 Task: Use the formula "ACOS" in spreadsheet "Project protfolio".
Action: Mouse moved to (754, 117)
Screenshot: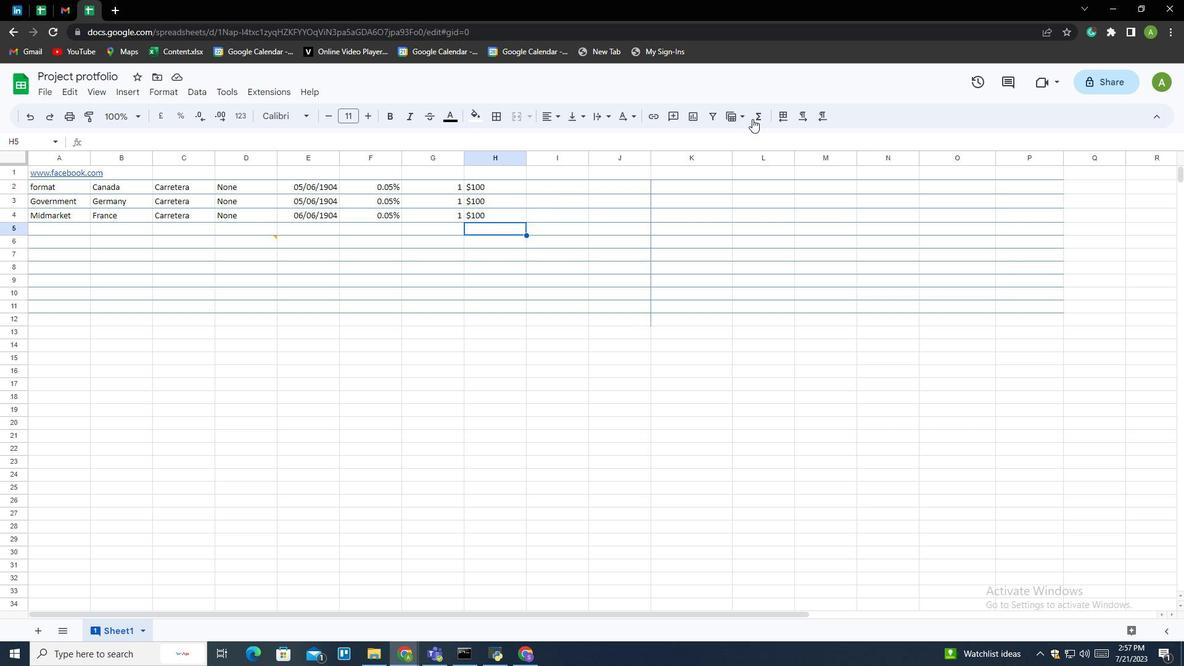 
Action: Mouse pressed left at (754, 117)
Screenshot: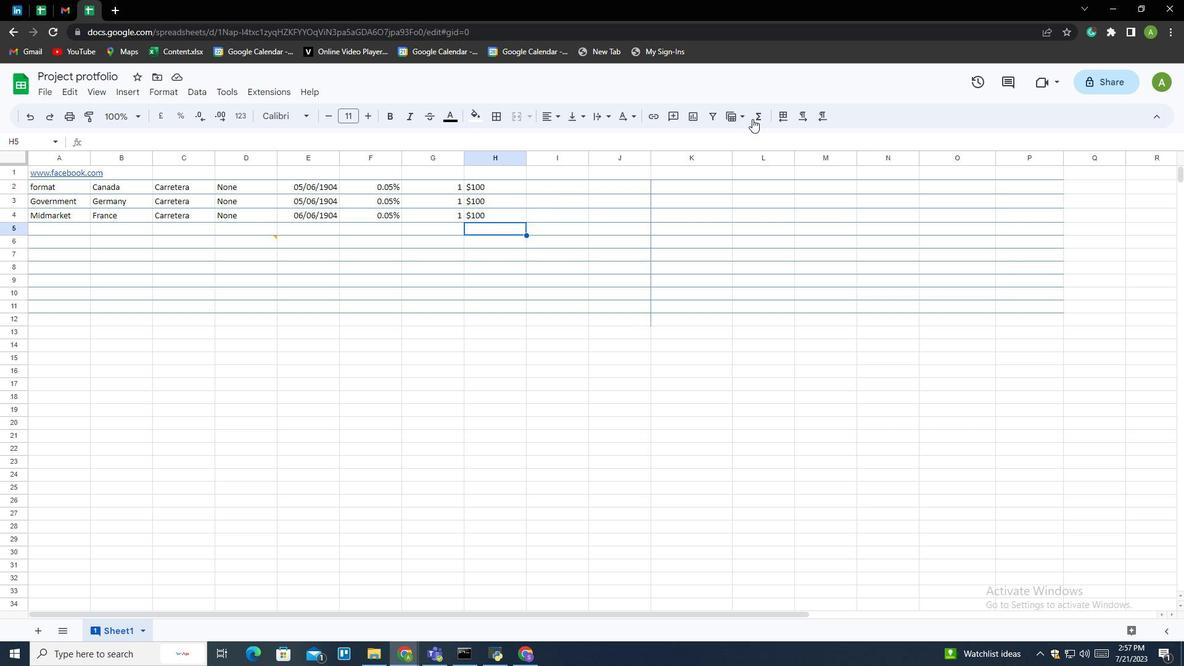 
Action: Mouse moved to (778, 240)
Screenshot: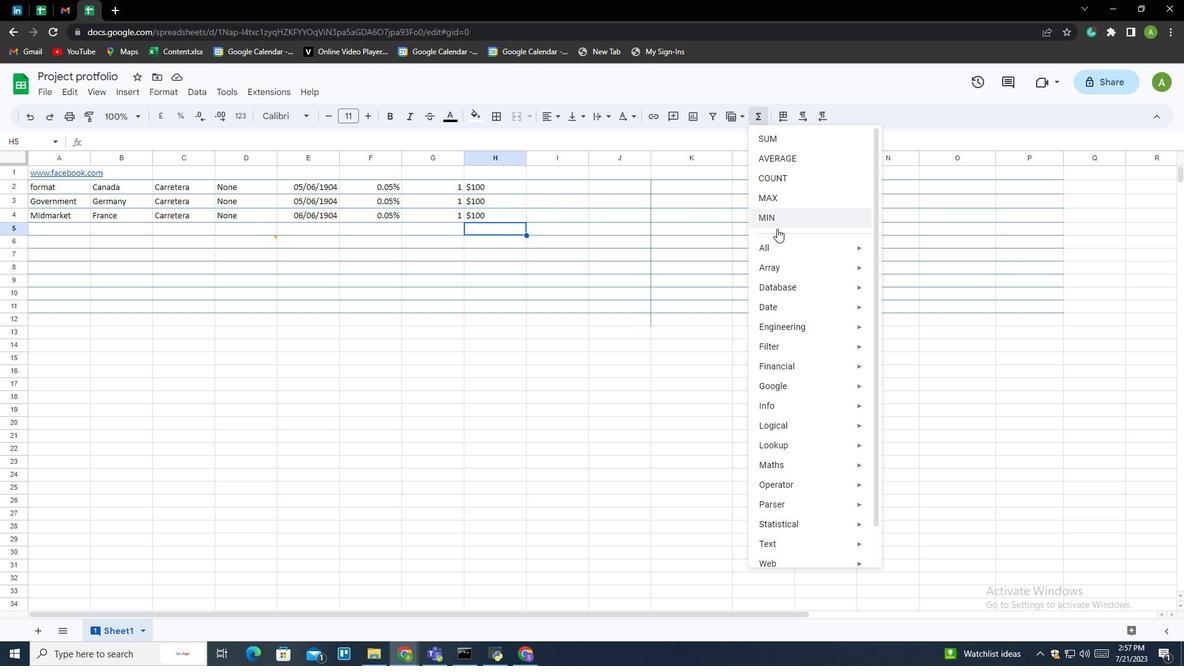 
Action: Mouse pressed left at (778, 240)
Screenshot: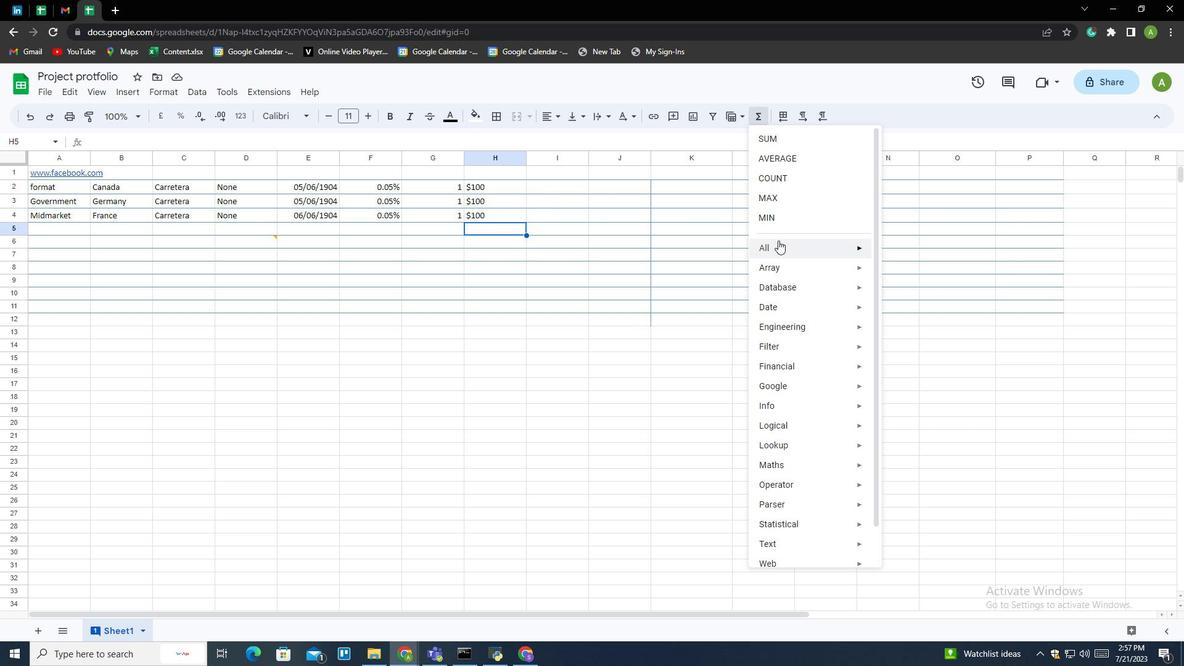 
Action: Mouse moved to (900, 125)
Screenshot: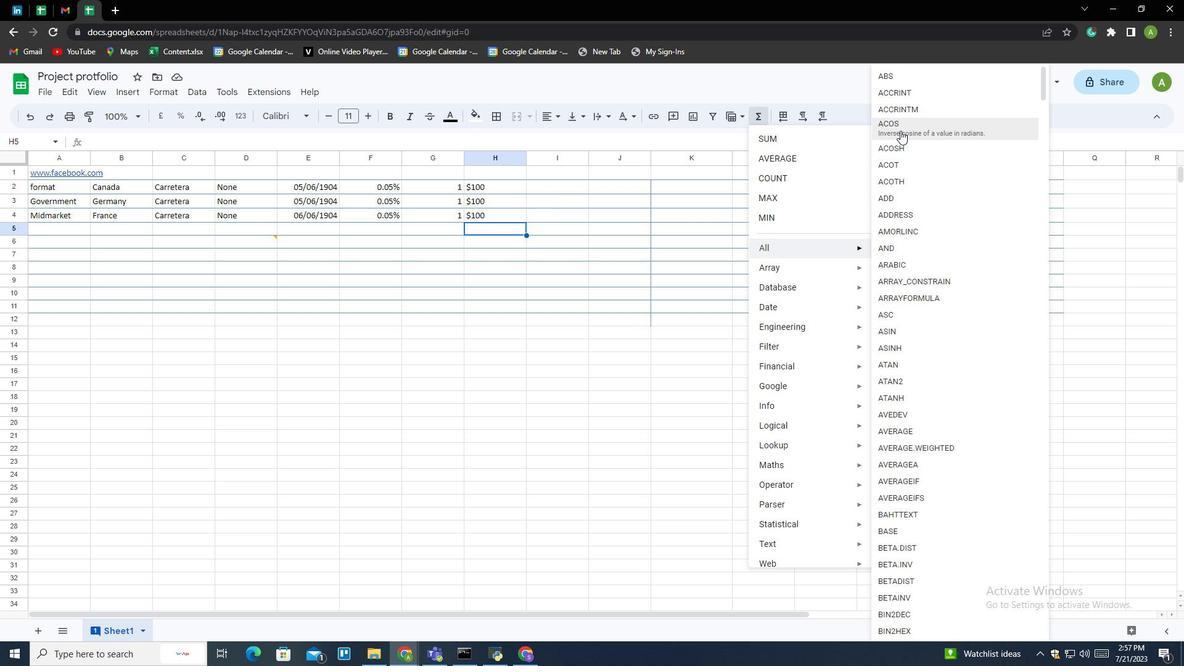 
Action: Mouse pressed left at (900, 125)
Screenshot: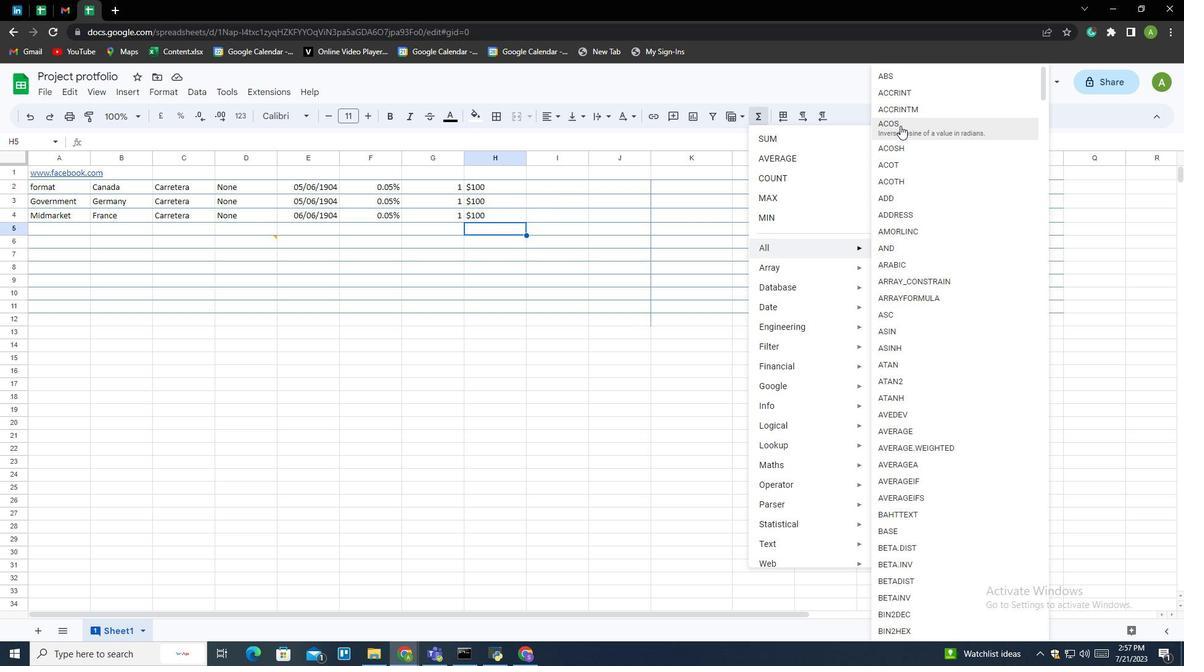 
Action: Mouse moved to (582, 222)
Screenshot: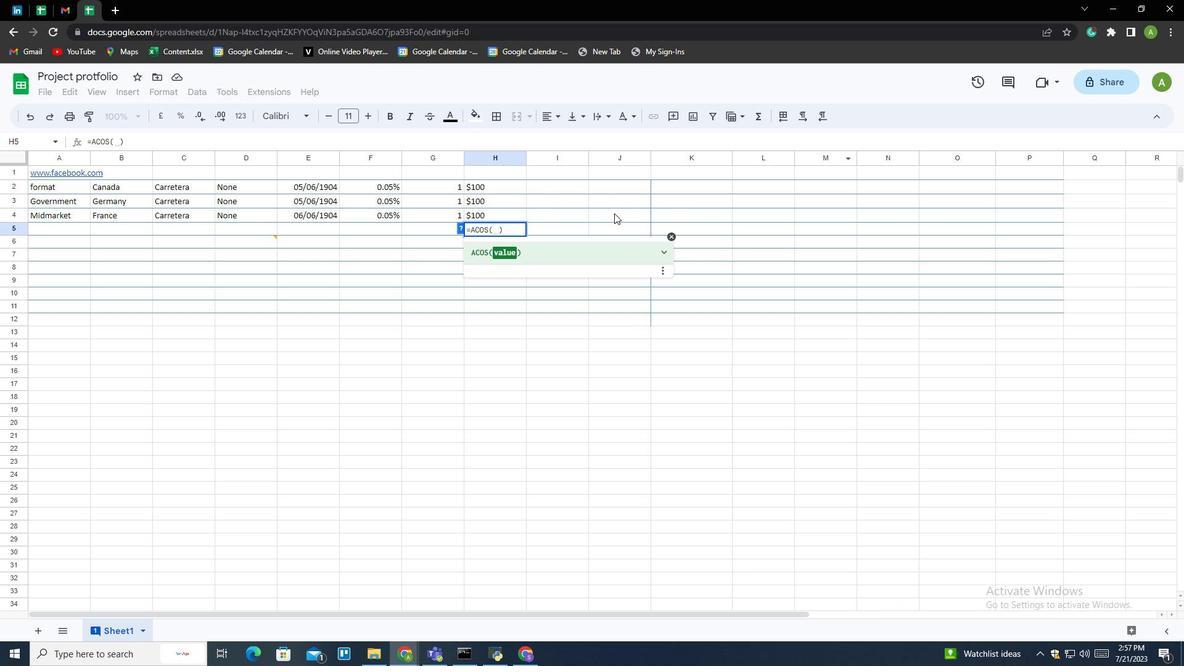 
Action: Key pressed 0.05<Key.enter>
Screenshot: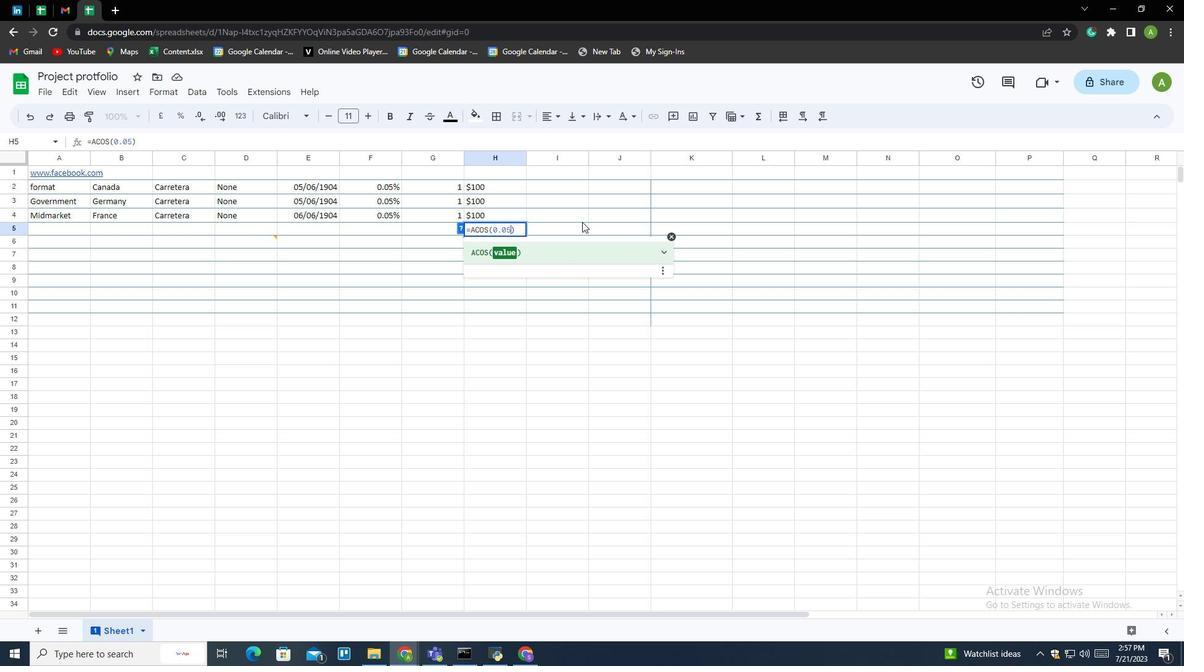 
